 Task: Create a section Code Conquest and in the section, add a milestone Service Level Agreement (SLA) Monitoring and Reporting in the project AgileLink
Action: Mouse moved to (247, 590)
Screenshot: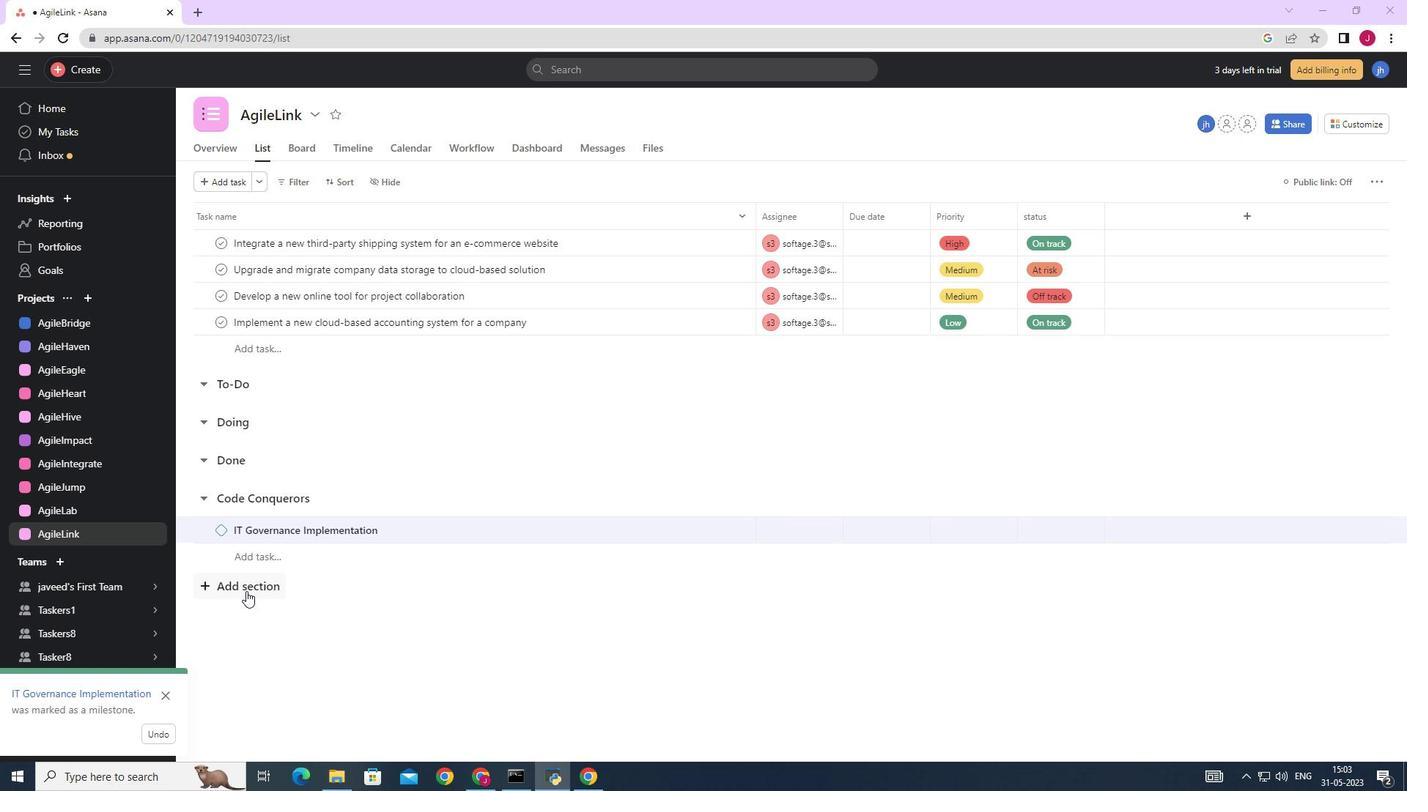 
Action: Mouse pressed left at (247, 590)
Screenshot: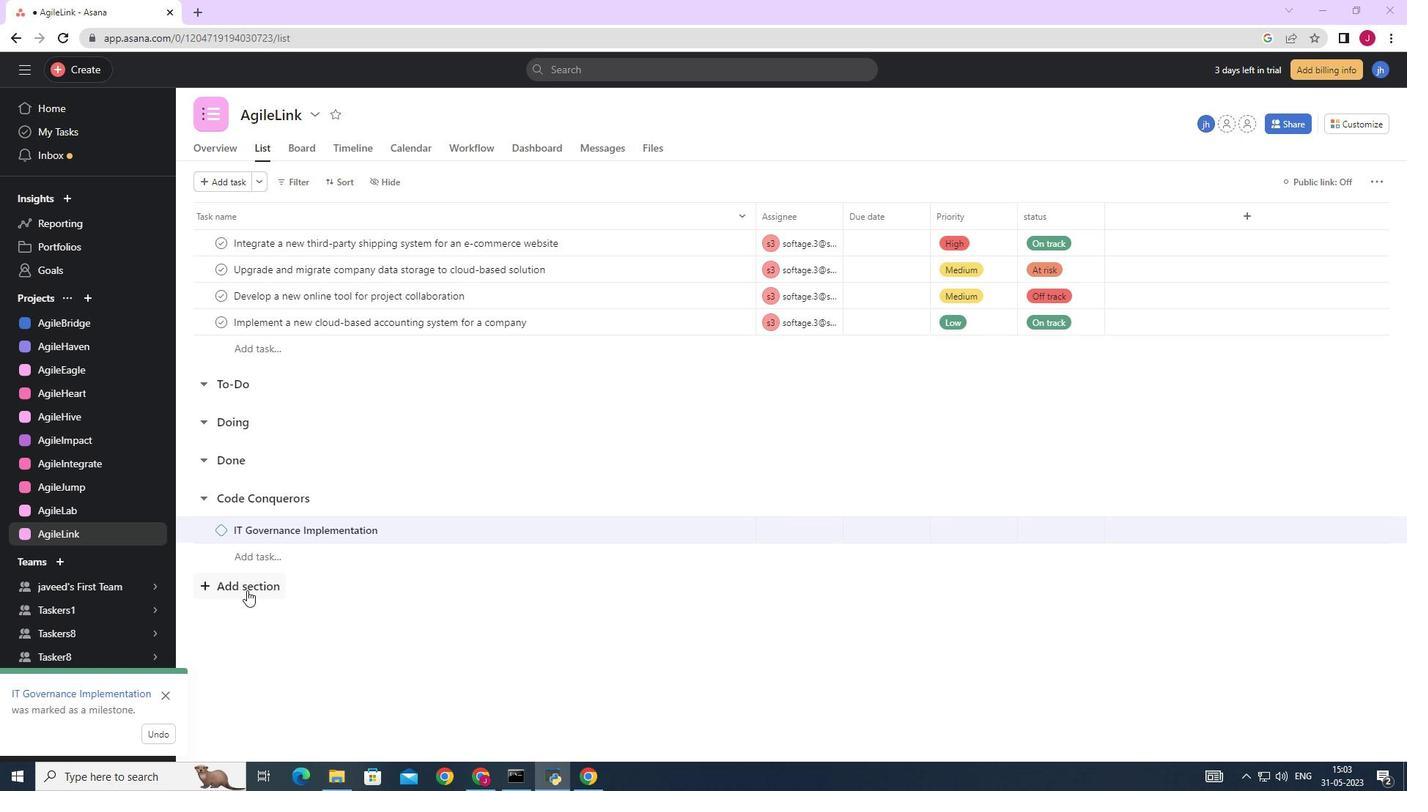 
Action: Key pressed <Key.caps_lock>C<Key.caps_lock>ode<Key.space><Key.caps_lock>C<Key.caps_lock>onquest<Key.space><Key.enter><Key.caps_lock>S<Key.caps_lock>ervice<Key.space><Key.caps_lock>L<Key.caps_lock>evel<Key.space><Key.caps_lock>A<Key.caps_lock>greement<Key.space><Key.shift_r><Key.shift_r><Key.shift_r><Key.shift_r><Key.shift_r><Key.shift_r><Key.shift_r><Key.shift_r><Key.shift_r><Key.shift_r><Key.shift_r>(<Key.space><Key.caps_lock>SLA<Key.shift_r>)<Key.space><Key.caps_lock>m<Key.caps_lock>ONITORING<Key.space><Key.backspace><Key.backspace><Key.backspace><Key.backspace><Key.backspace><Key.backspace><Key.backspace><Key.backspace><Key.backspace><Key.backspace><Key.backspace>M<Key.caps_lock>onitoring<Key.space>and<Key.space><Key.caps_lock>R<Key.caps_lock>eo<Key.backspace>porting<Key.space>
Screenshot: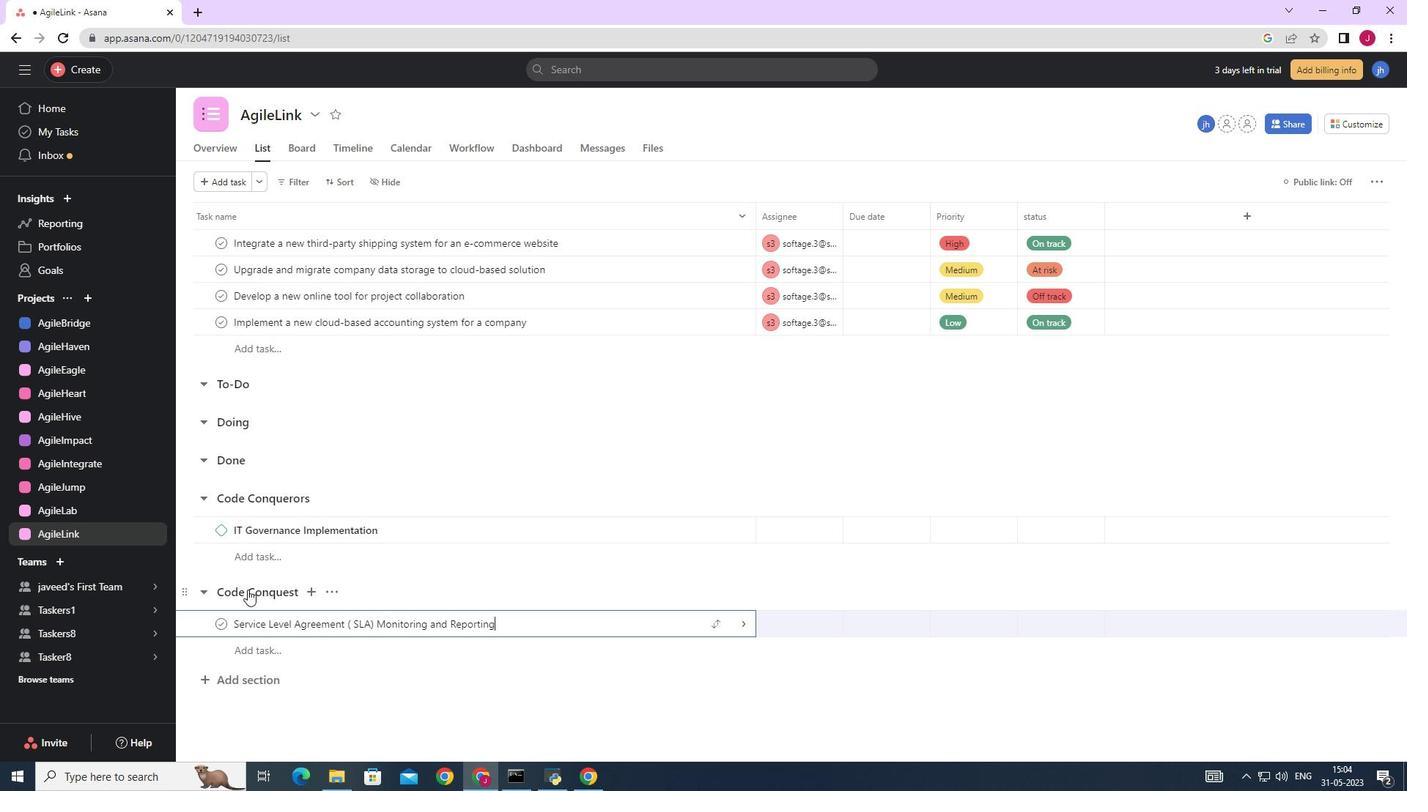 
Action: Mouse moved to (748, 623)
Screenshot: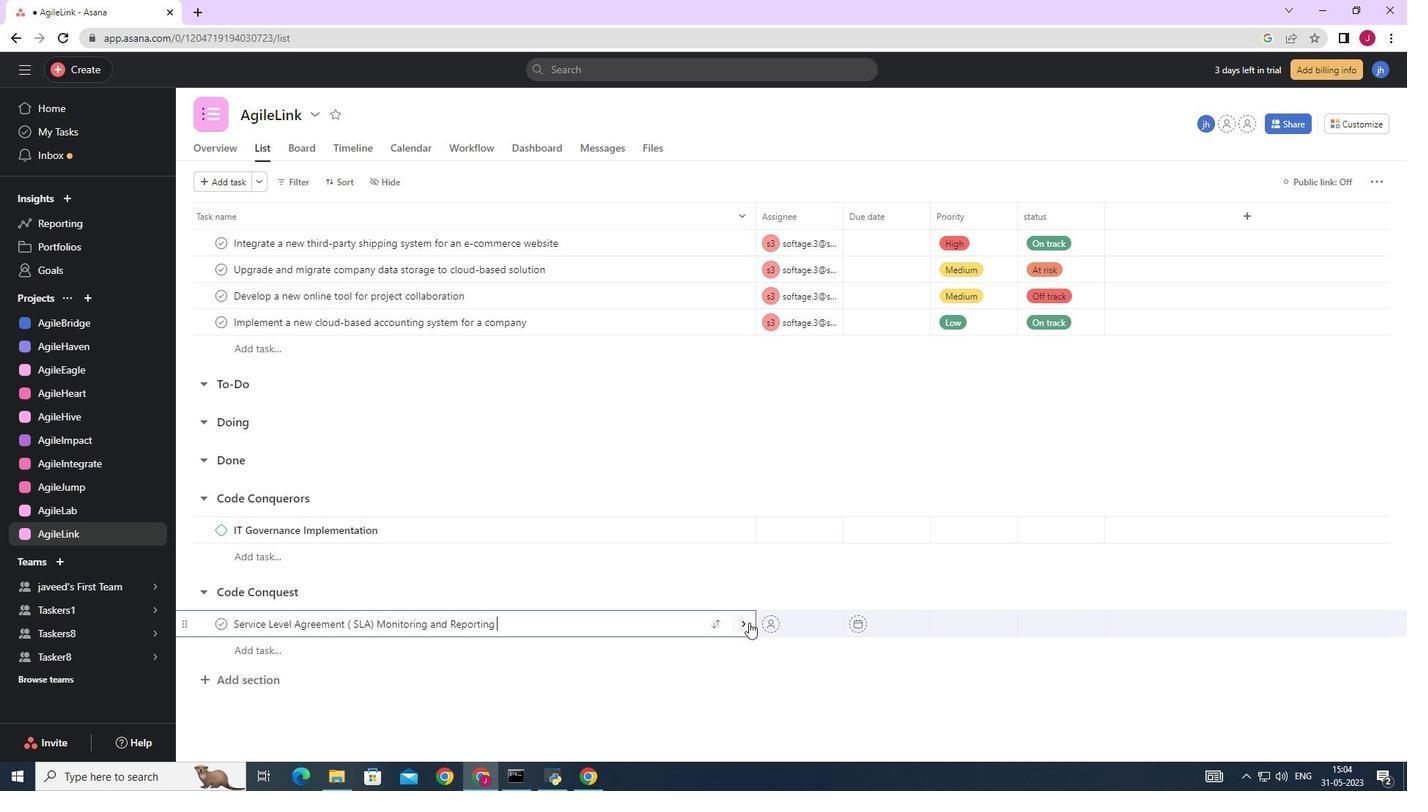 
Action: Mouse pressed left at (748, 623)
Screenshot: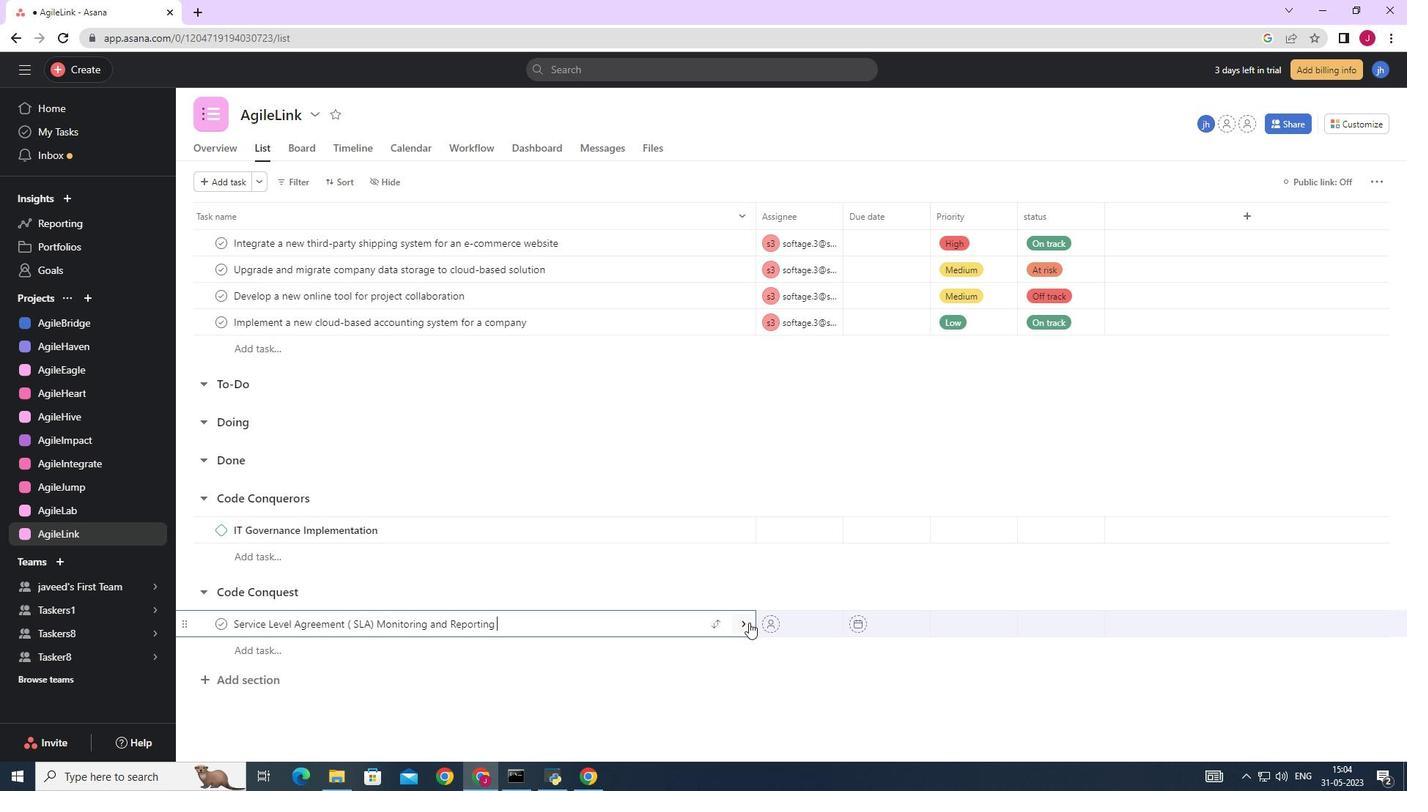 
Action: Mouse moved to (1351, 182)
Screenshot: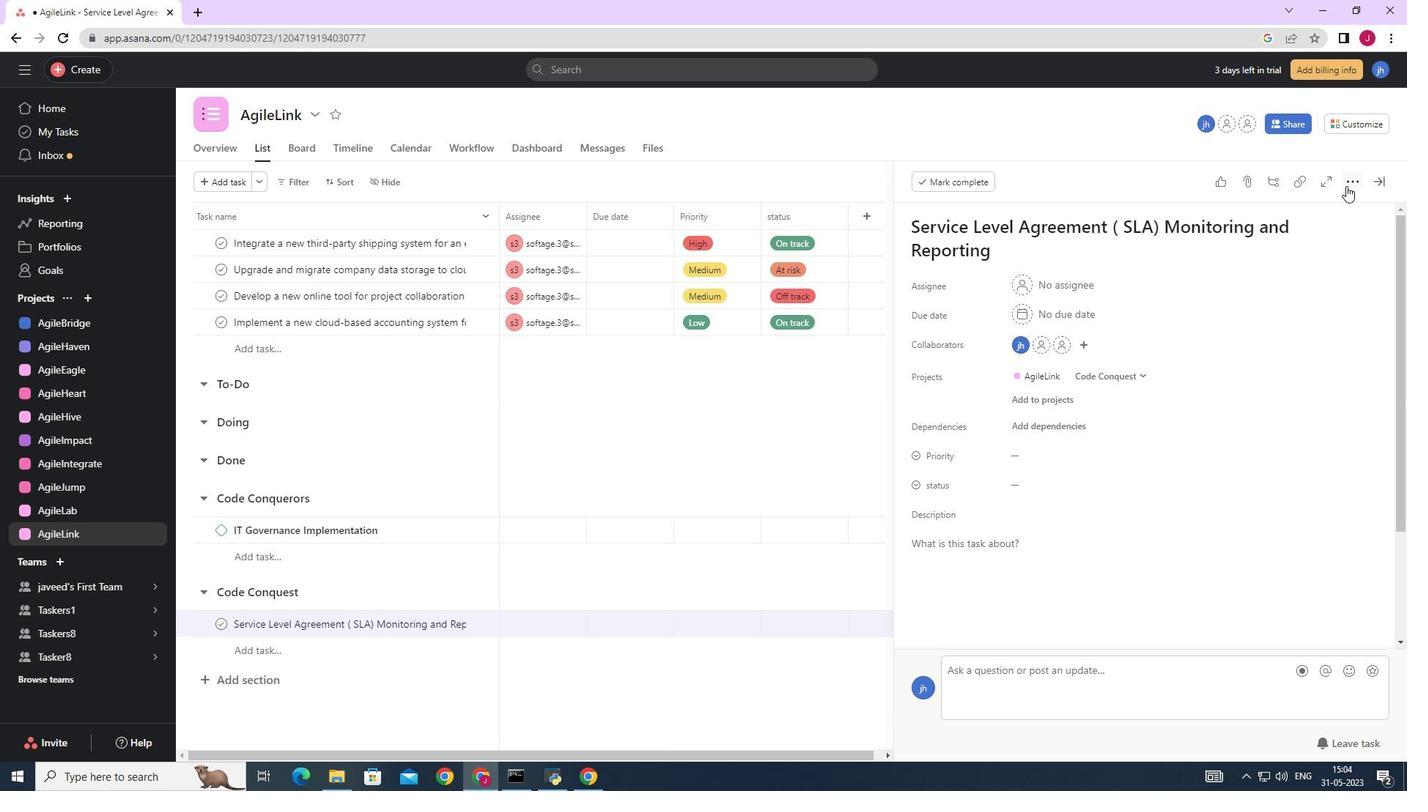 
Action: Mouse pressed left at (1351, 182)
Screenshot: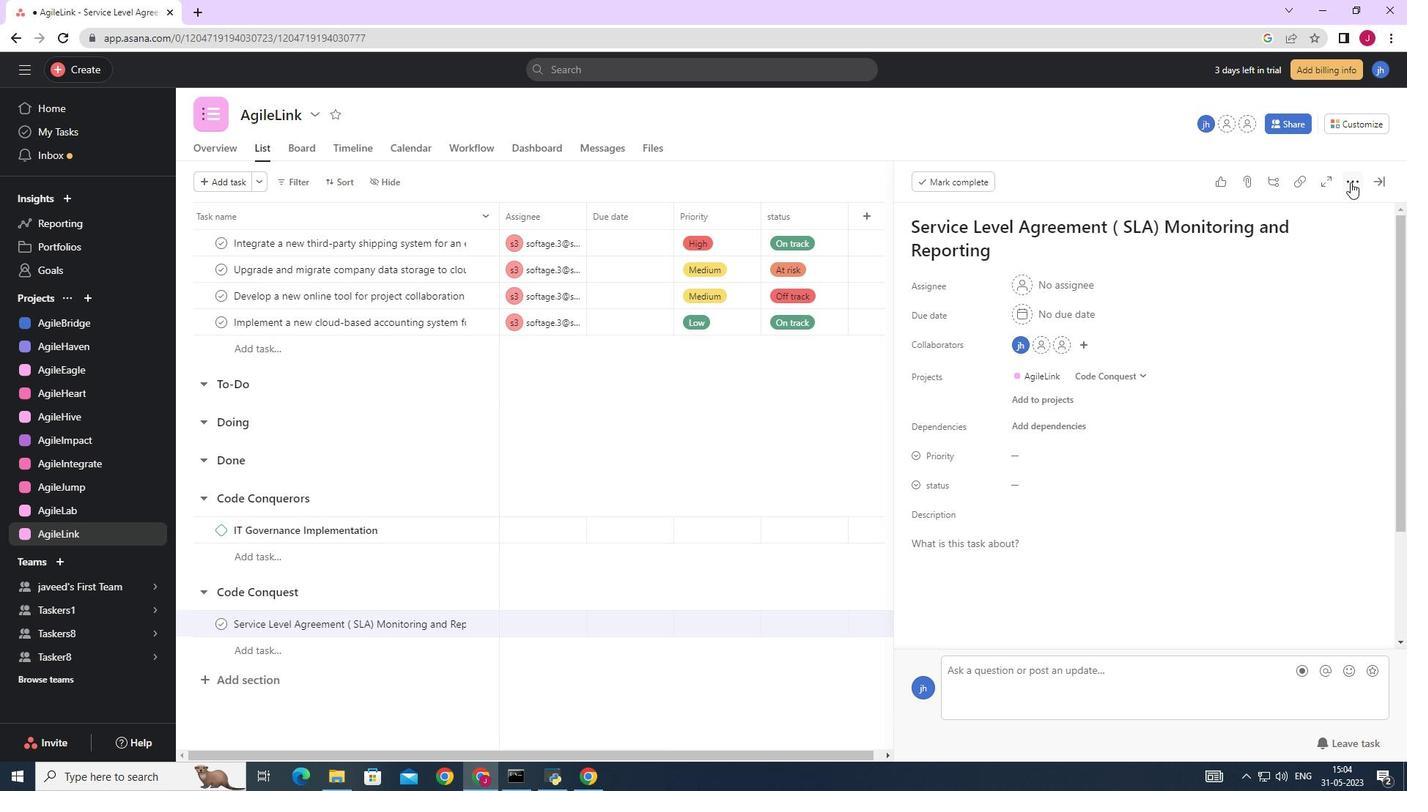 
Action: Mouse moved to (1214, 236)
Screenshot: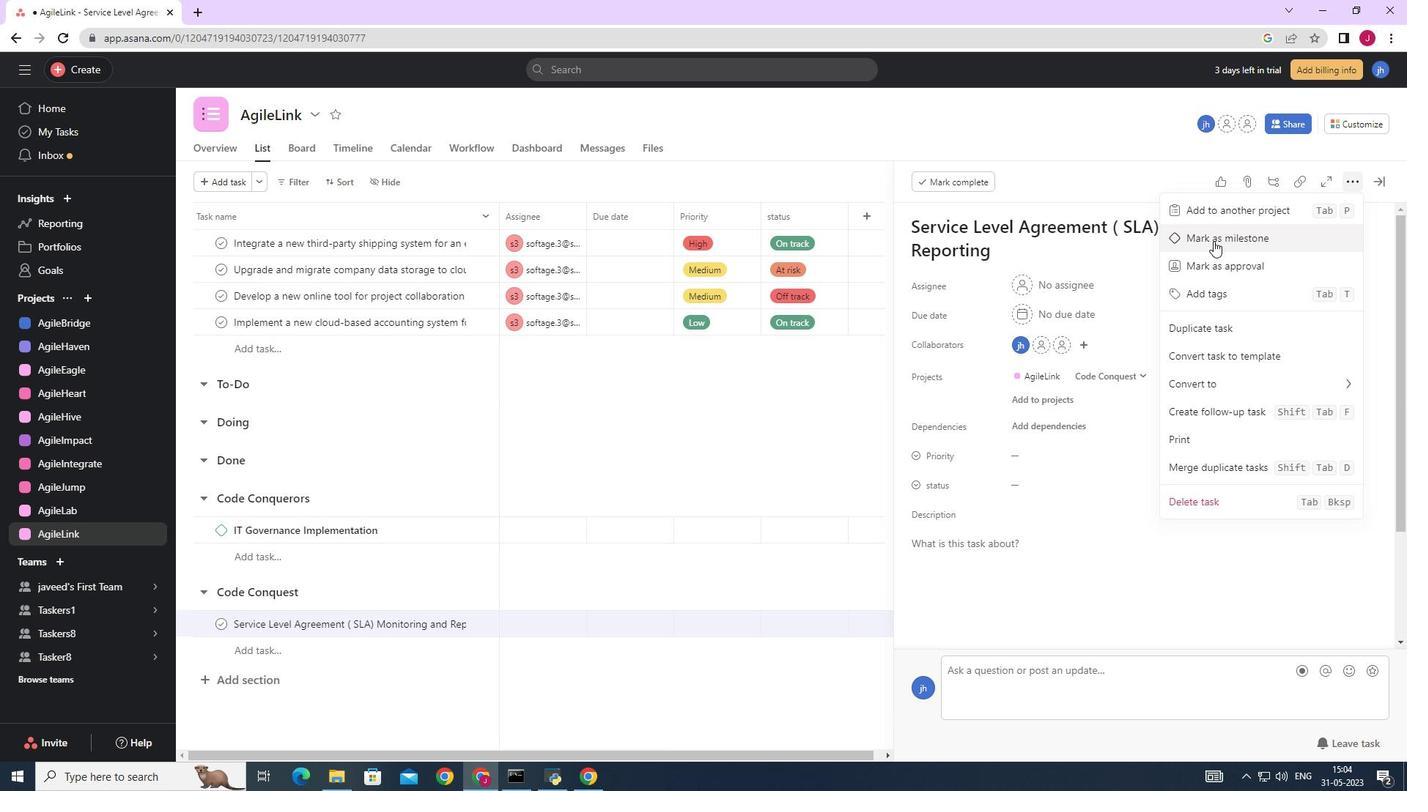 
Action: Mouse pressed left at (1214, 236)
Screenshot: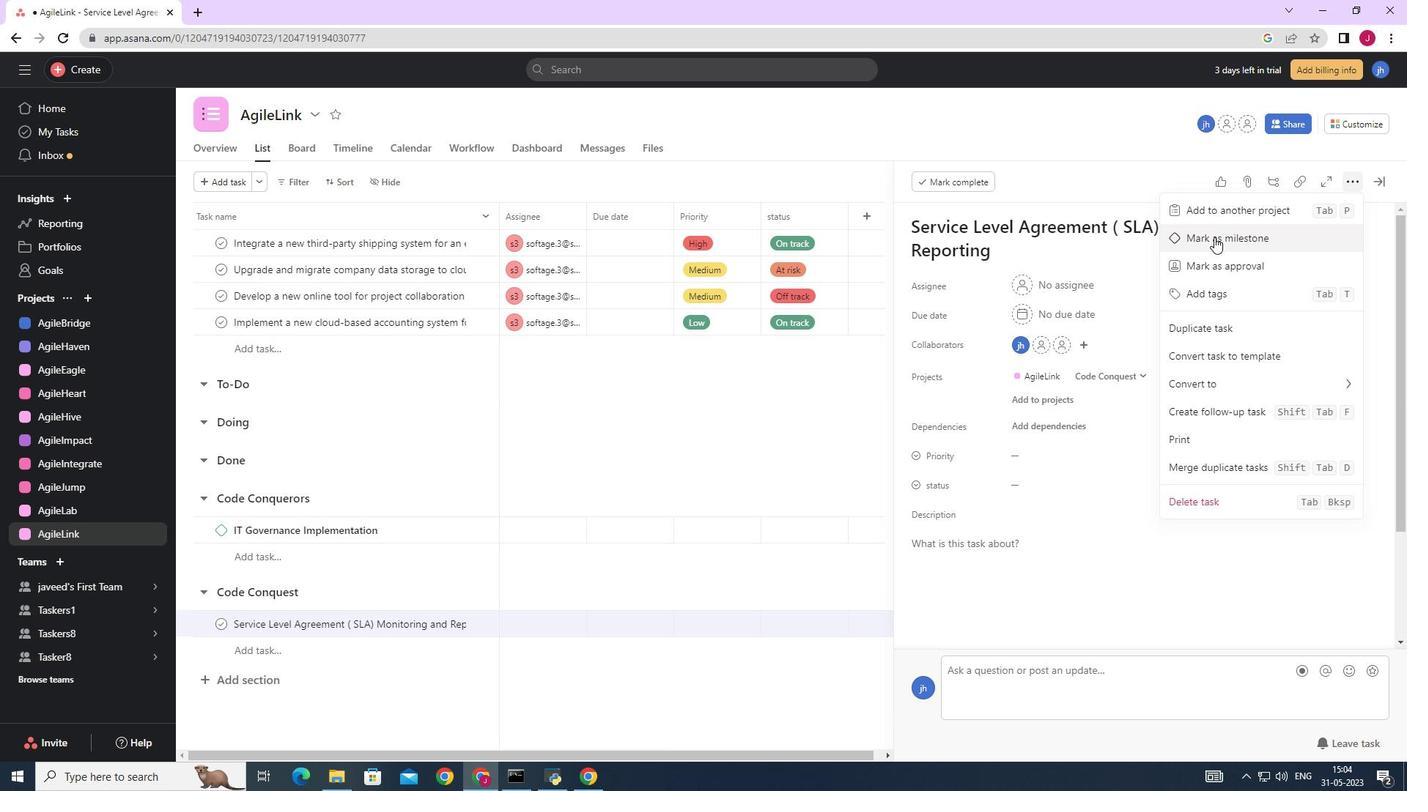 
Action: Mouse moved to (1379, 184)
Screenshot: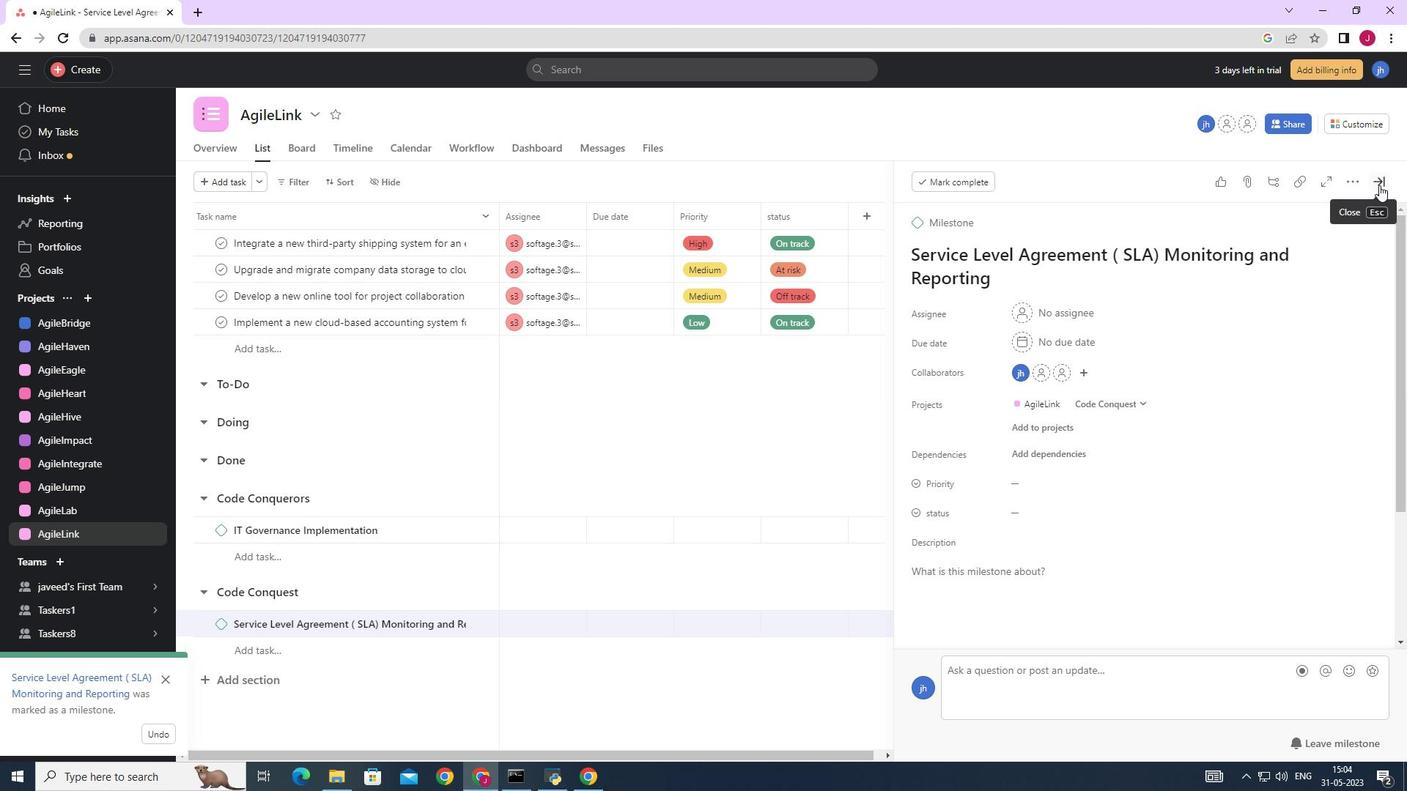 
Action: Mouse pressed left at (1379, 184)
Screenshot: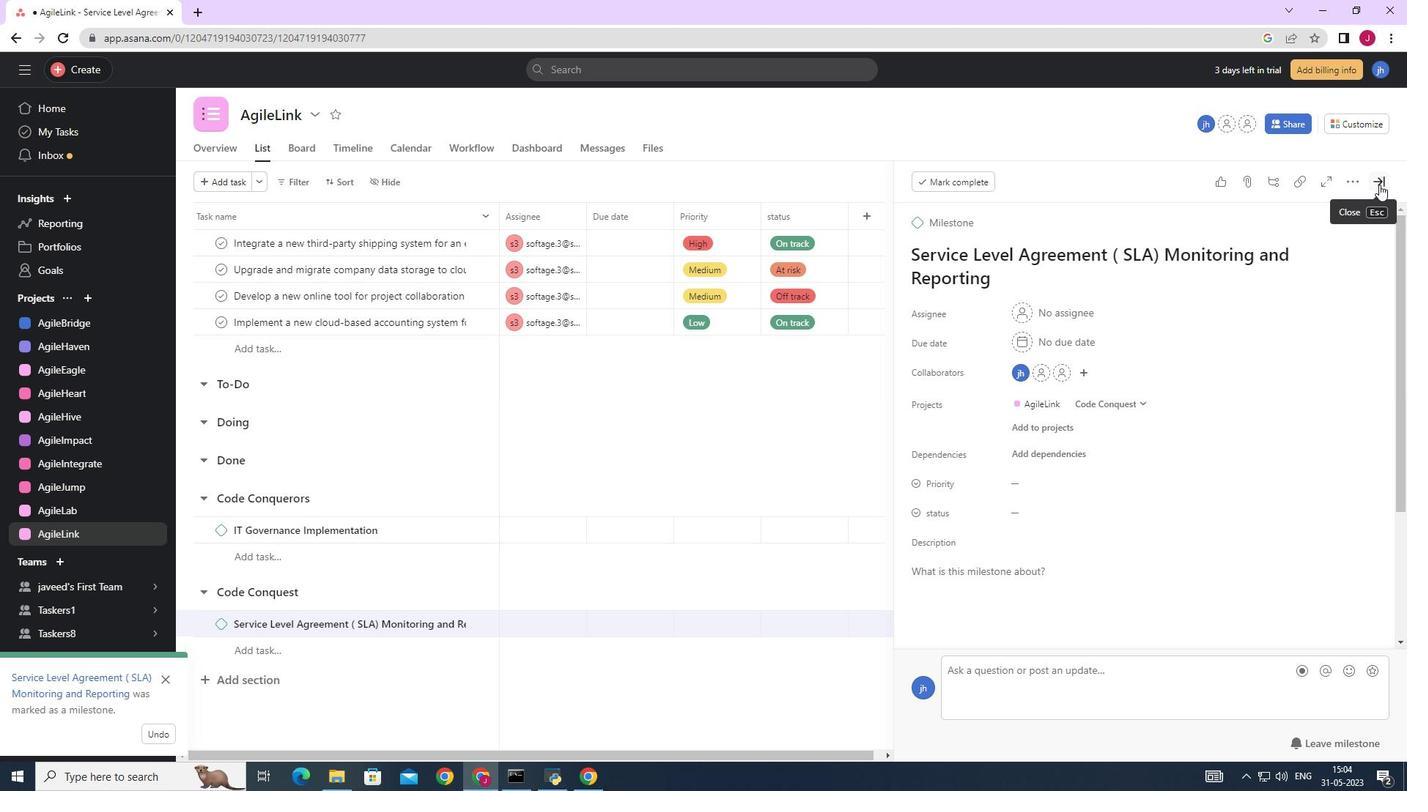 
Action: Mouse moved to (907, 458)
Screenshot: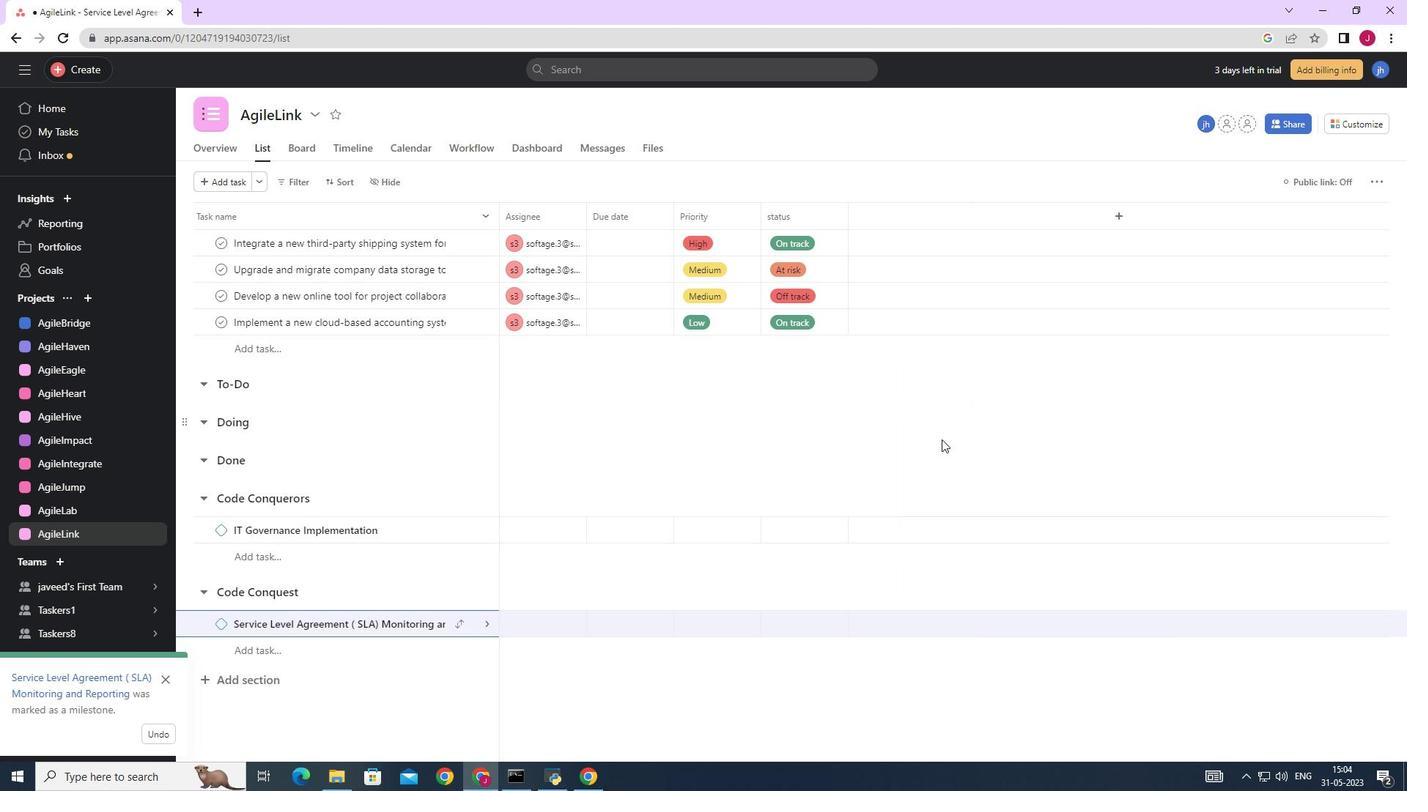 
